 Task: Change  the formatting of the data to 'Which is Greater than 10 'In conditional formating, put the option 'Red Text. 'add another formatting option Format As Table, insert the option 'Light Gray, Table style light 1 'In the sheet  Budget Management Templatebook
Action: Mouse moved to (54, 139)
Screenshot: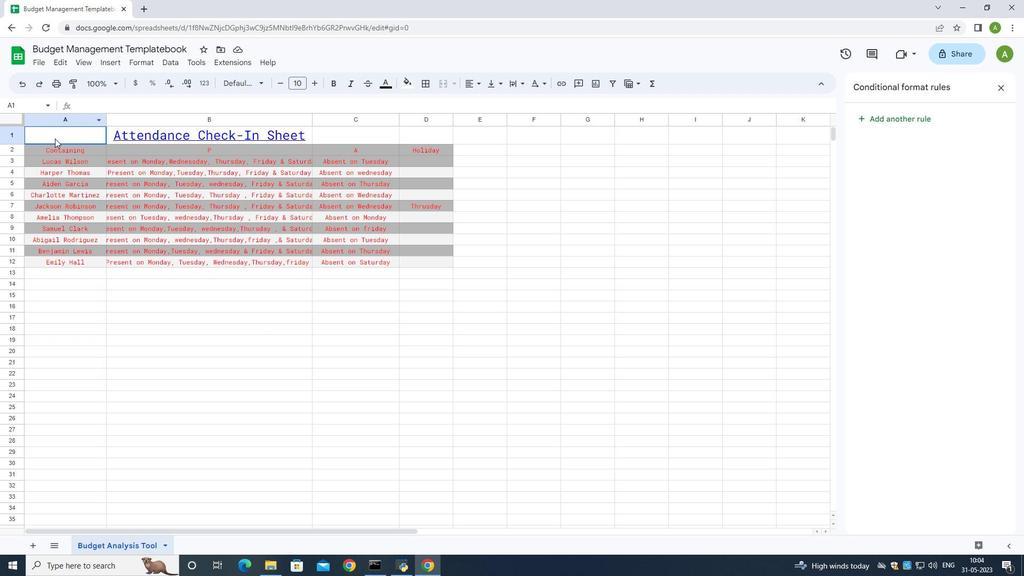 
Action: Mouse pressed left at (54, 139)
Screenshot: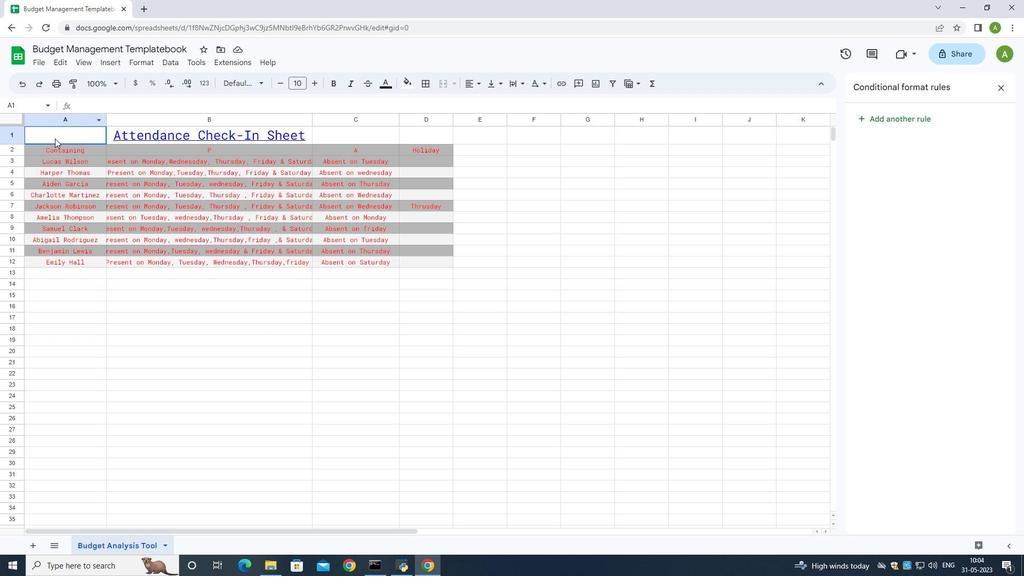 
Action: Mouse moved to (113, 161)
Screenshot: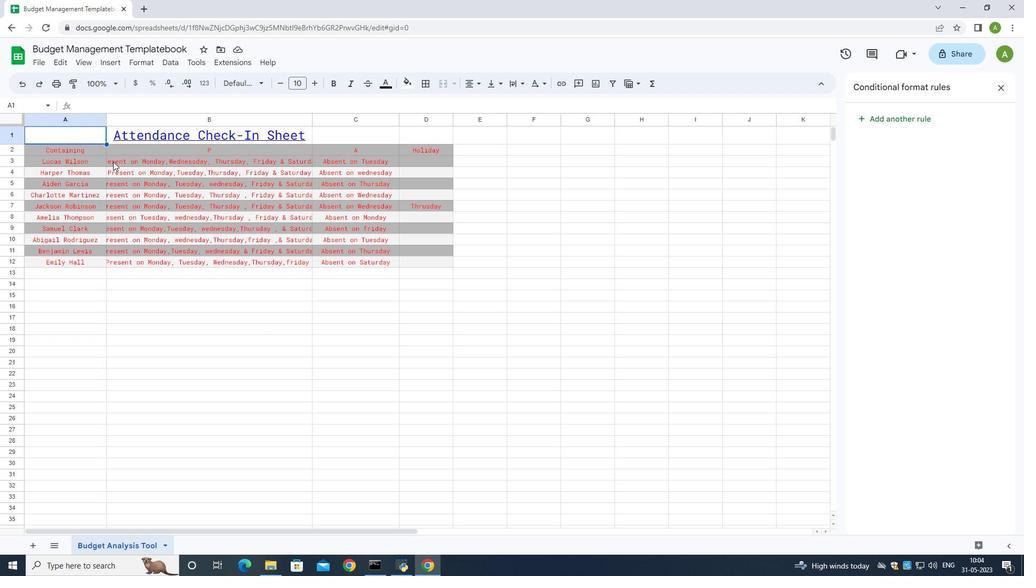 
Action: Mouse pressed left at (113, 161)
Screenshot: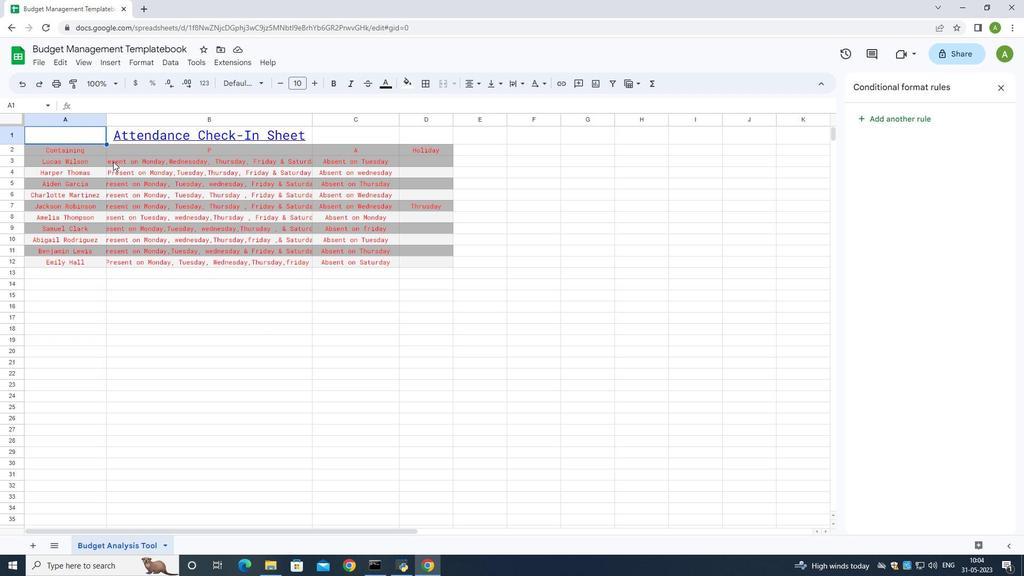 
Action: Mouse moved to (138, 64)
Screenshot: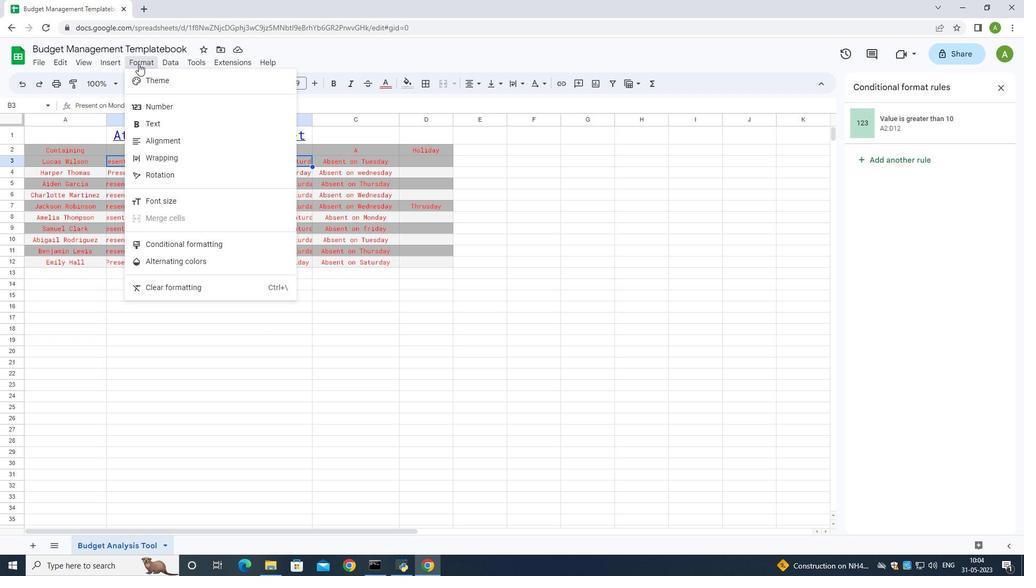 
Action: Mouse pressed left at (138, 64)
Screenshot: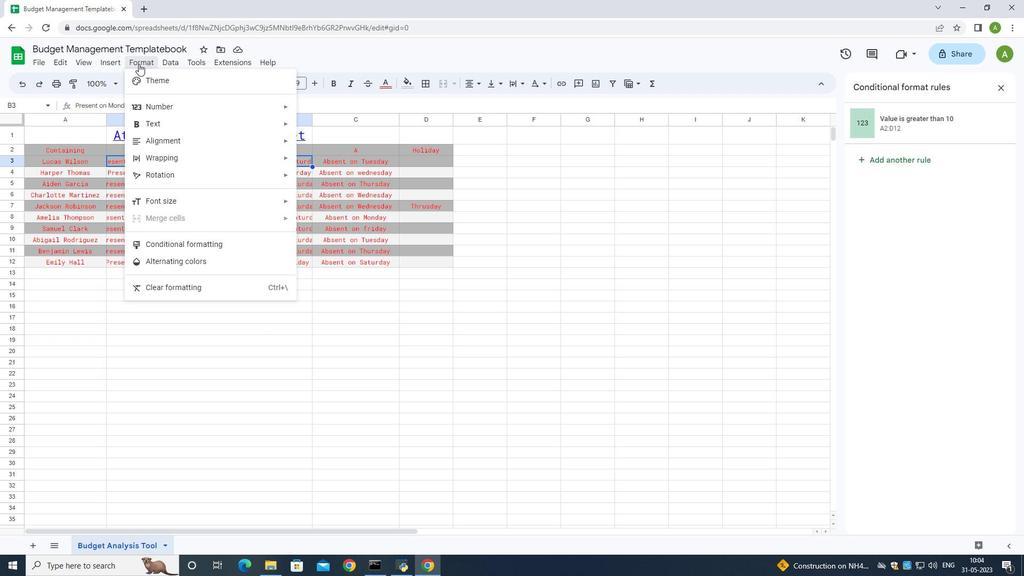 
Action: Mouse moved to (52, 318)
Screenshot: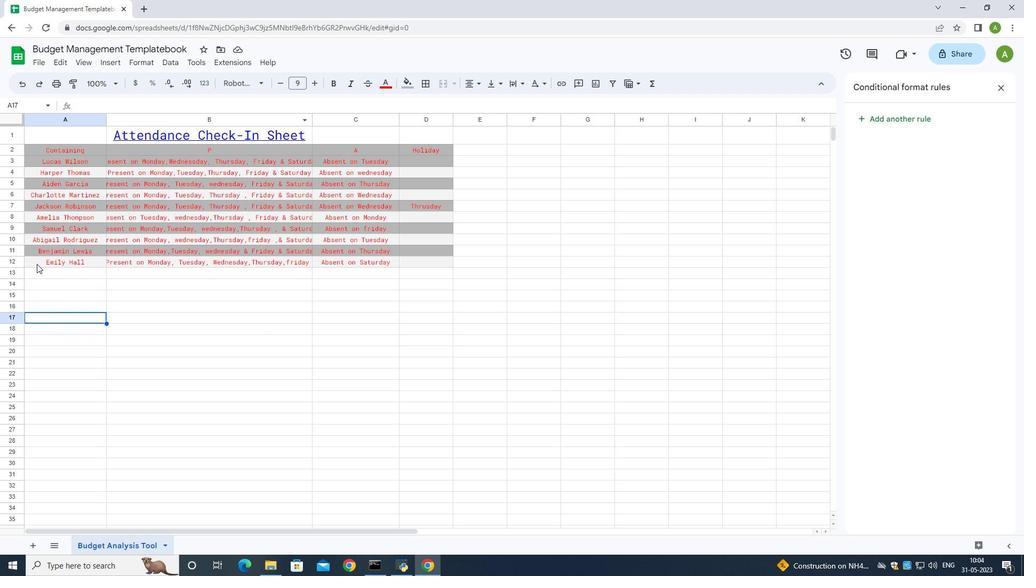 
Action: Mouse pressed left at (52, 318)
Screenshot: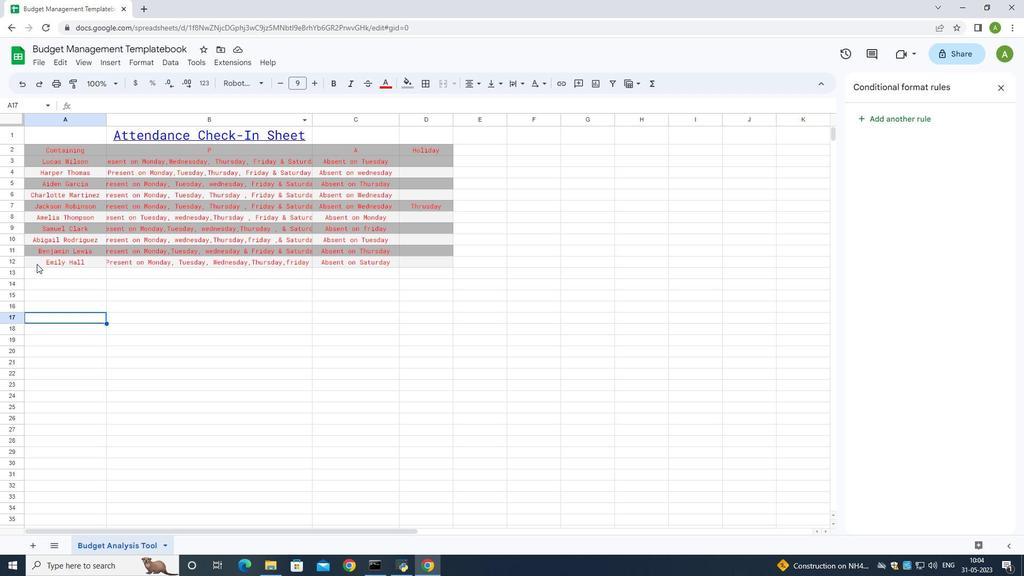 
Action: Mouse moved to (32, 147)
Screenshot: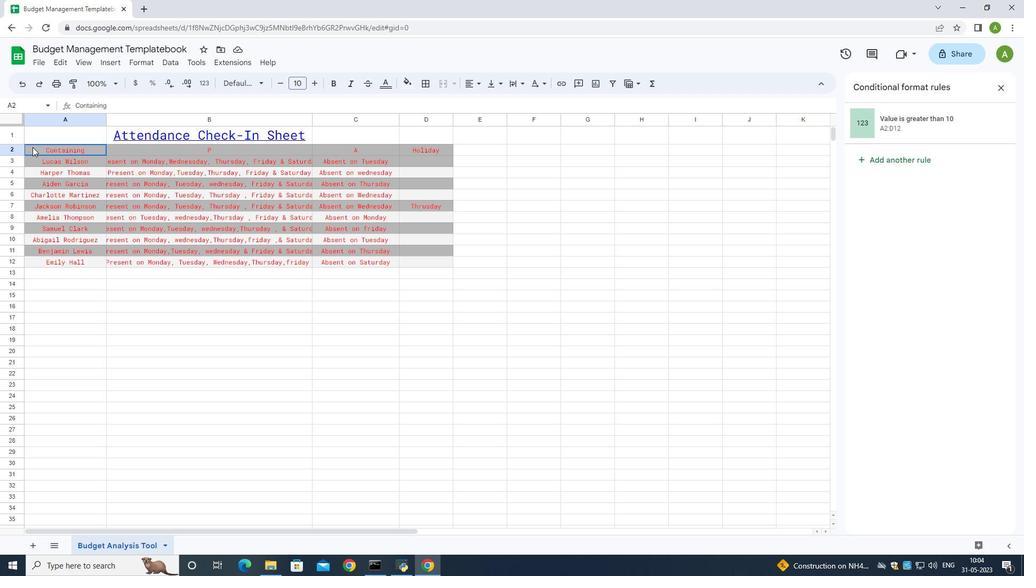 
Action: Mouse pressed left at (32, 147)
Screenshot: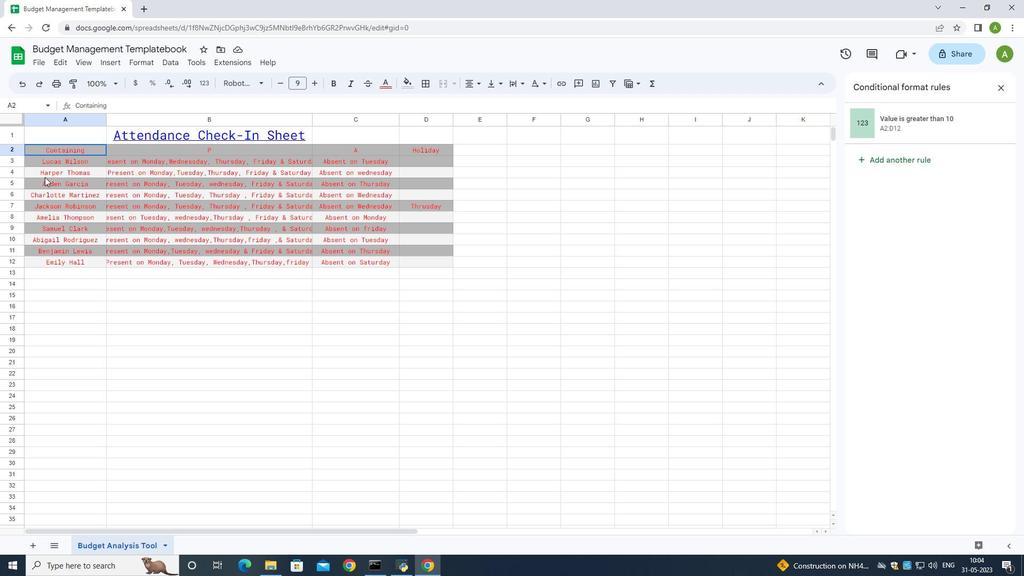 
Action: Mouse moved to (148, 64)
Screenshot: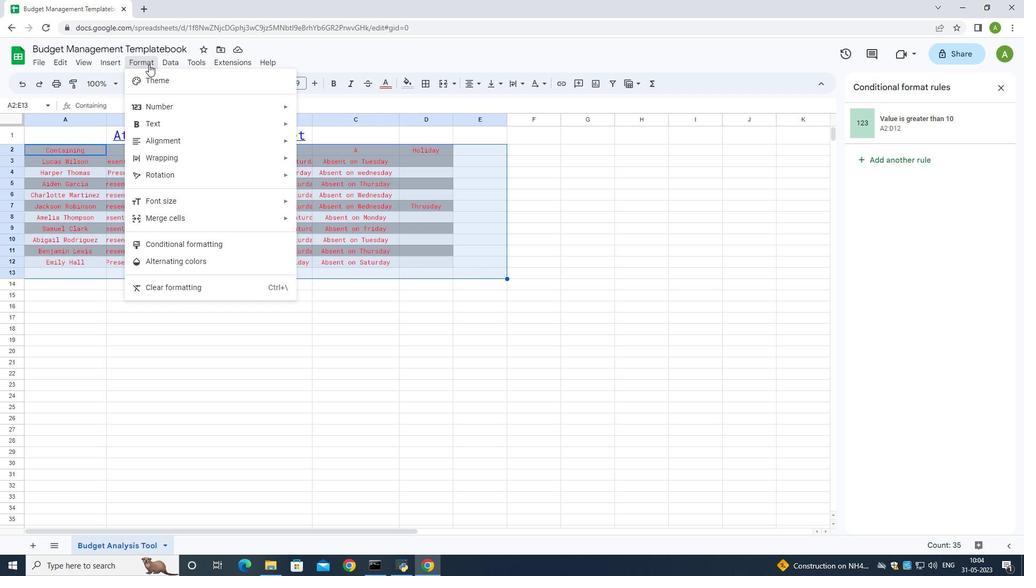 
Action: Mouse pressed left at (148, 64)
Screenshot: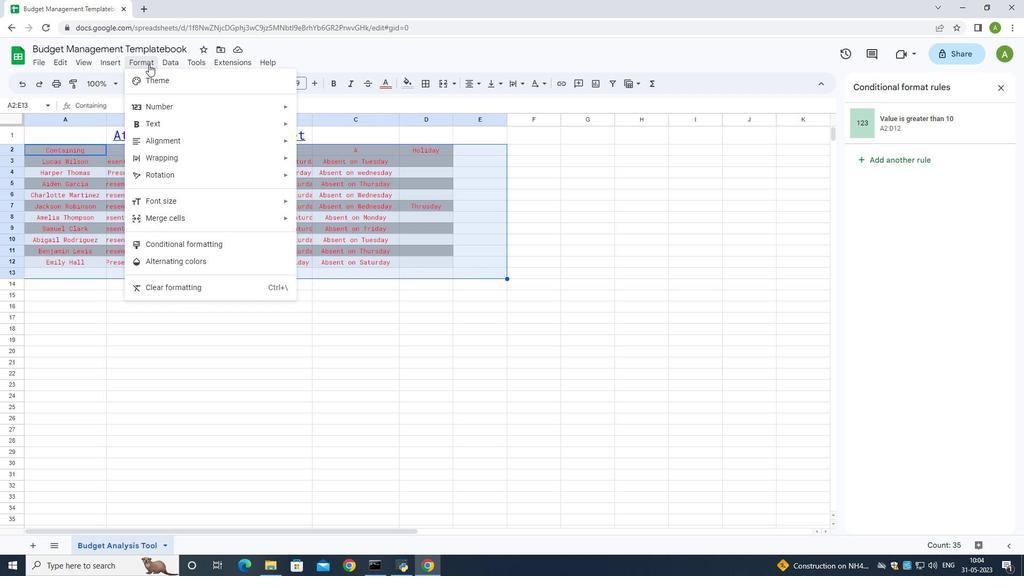 
Action: Mouse moved to (182, 246)
Screenshot: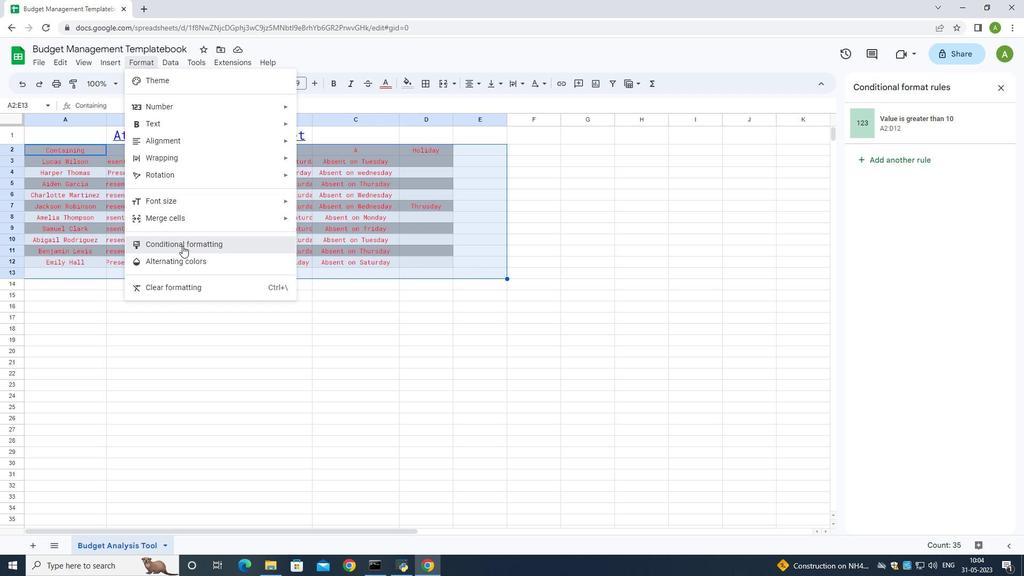 
Action: Mouse pressed left at (182, 246)
Screenshot: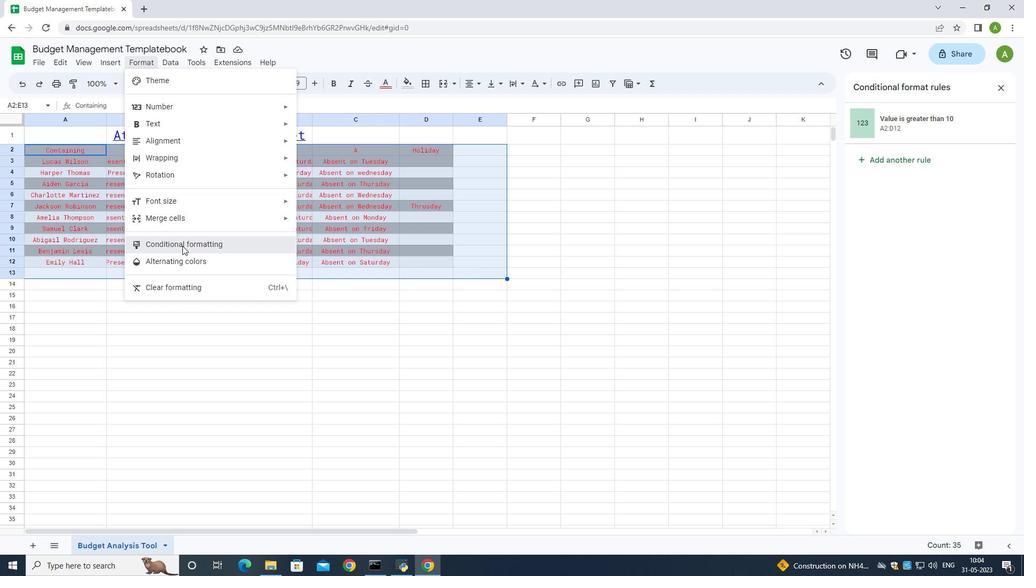 
Action: Mouse moved to (148, 64)
Screenshot: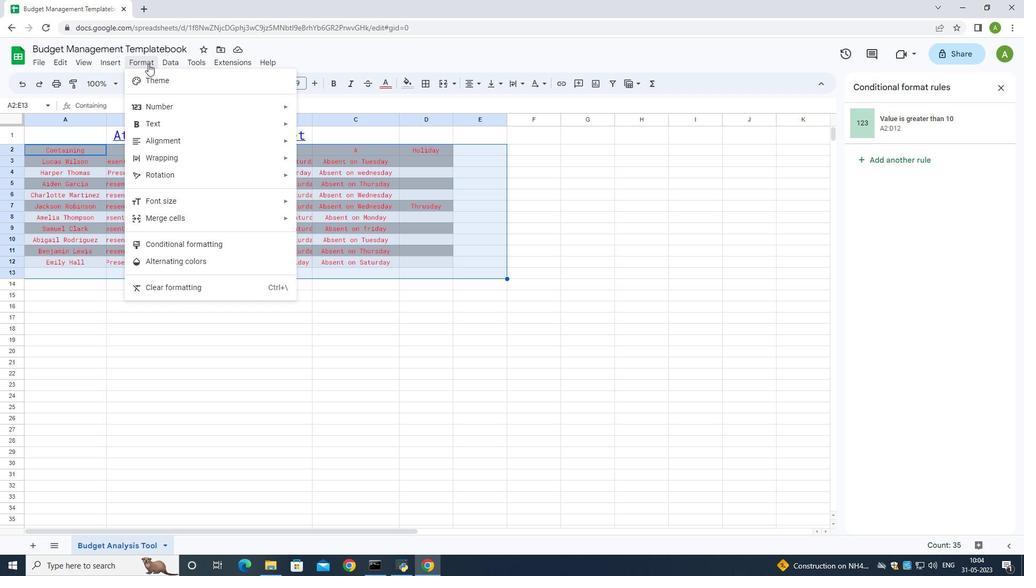 
Action: Mouse pressed left at (148, 64)
Screenshot: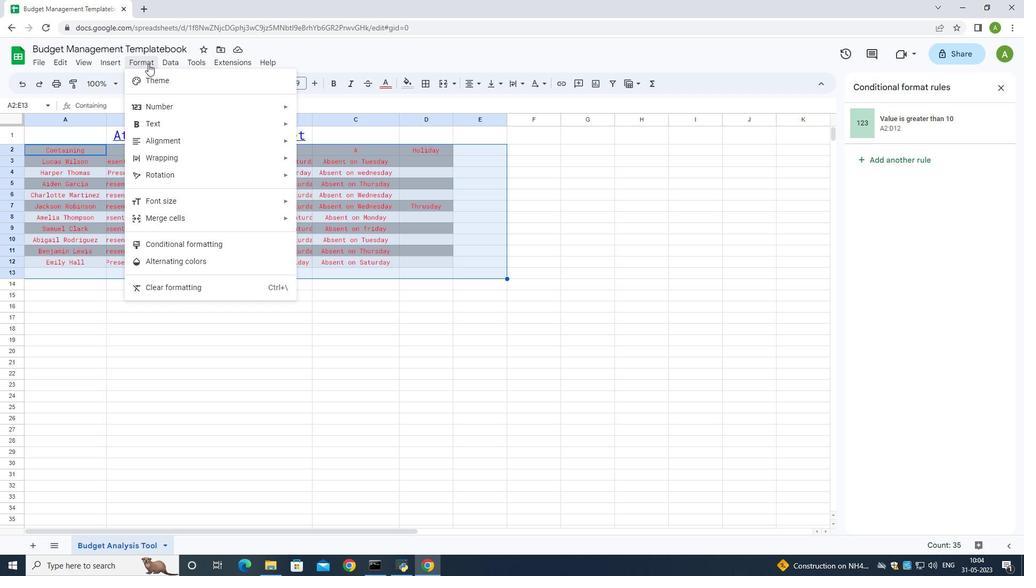 
Action: Mouse moved to (196, 246)
Screenshot: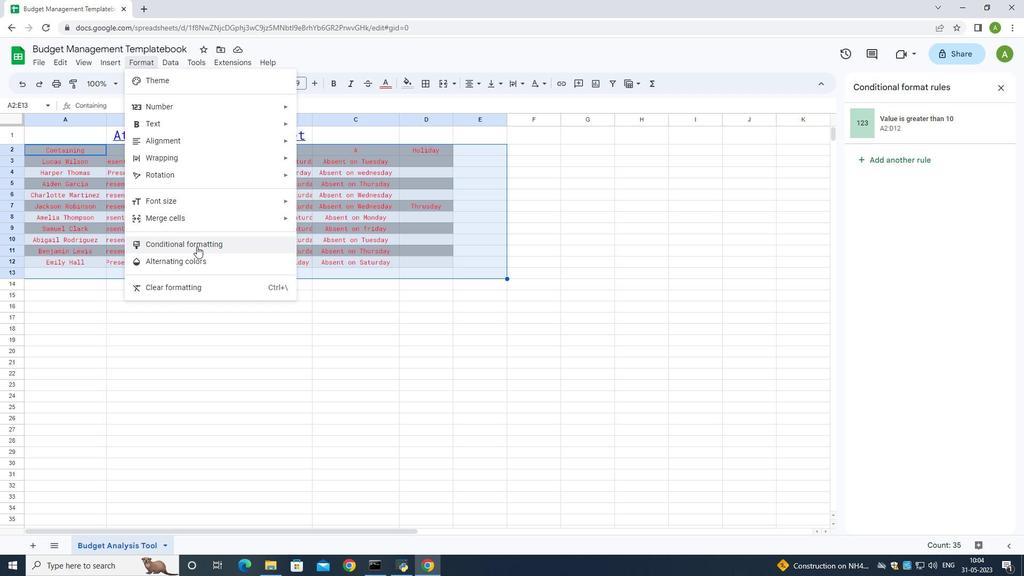
Action: Mouse pressed left at (196, 246)
Screenshot: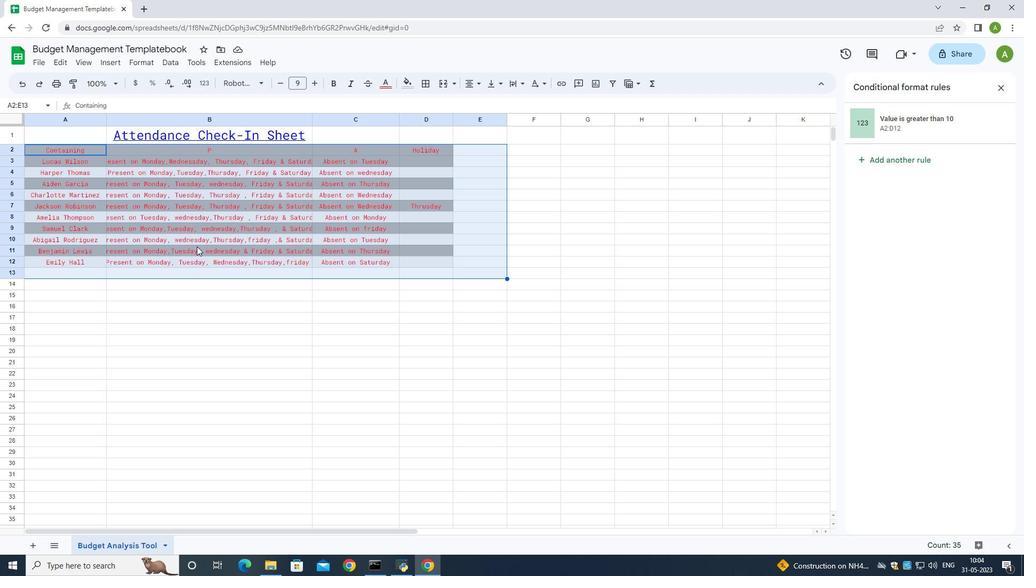 
Action: Mouse moved to (877, 130)
Screenshot: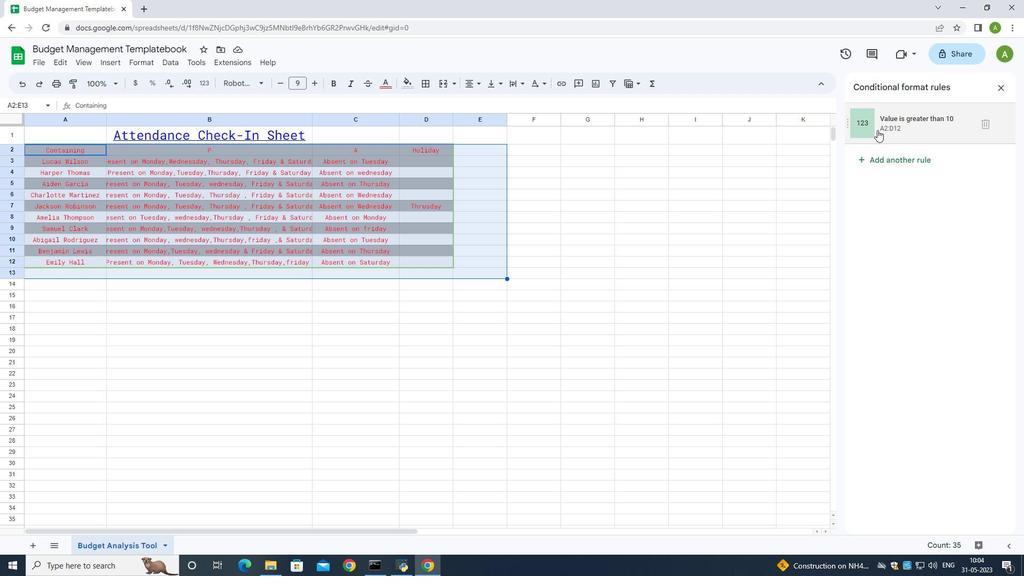 
Action: Mouse pressed left at (877, 130)
Screenshot: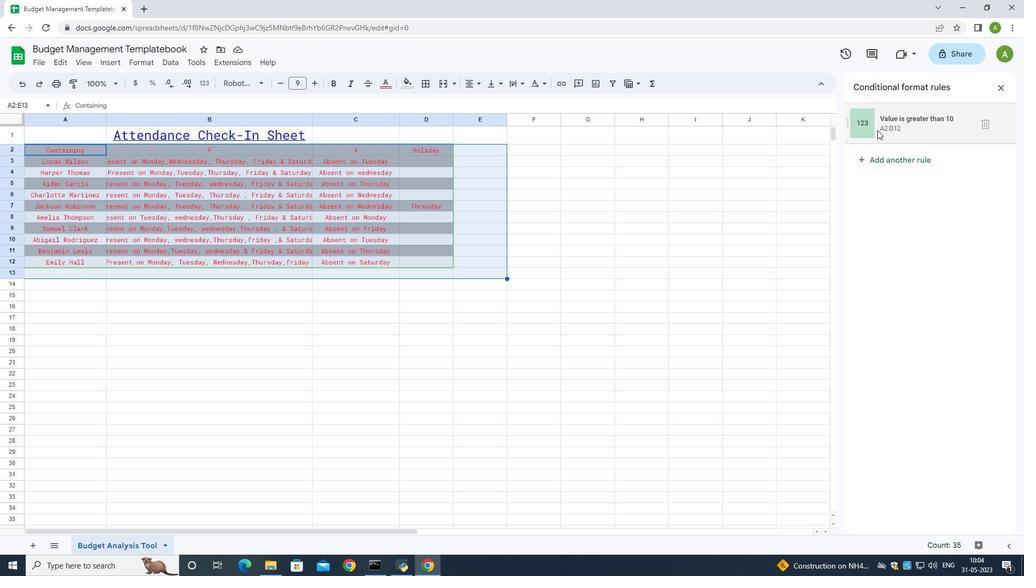 
Action: Mouse moved to (975, 359)
Screenshot: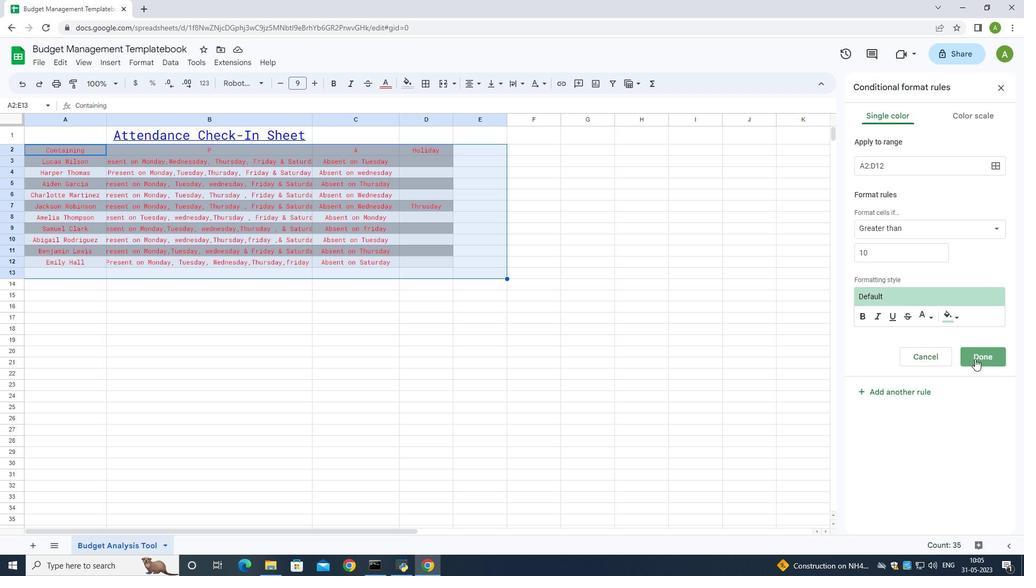 
Action: Mouse pressed left at (975, 359)
Screenshot: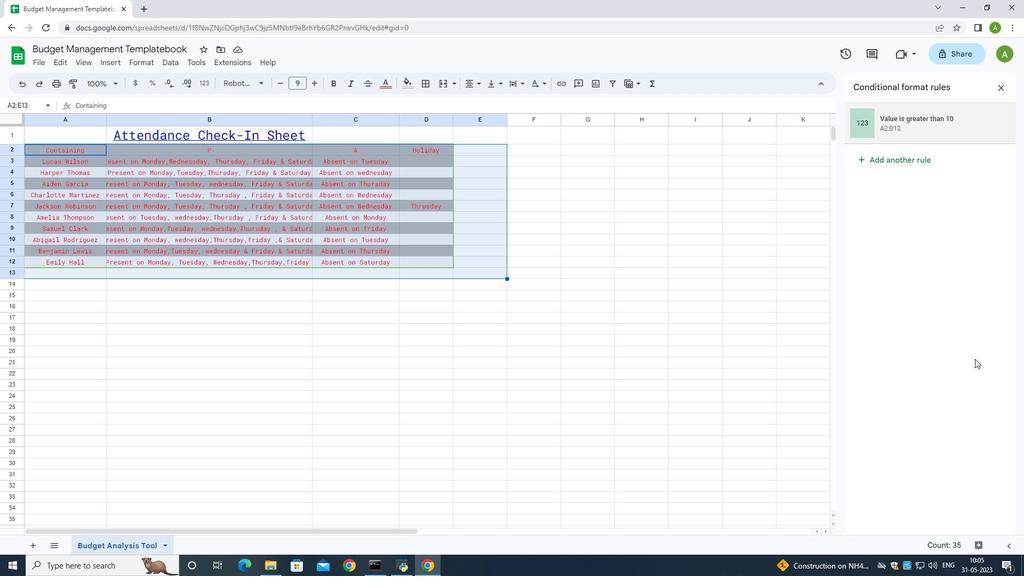 
Action: Mouse moved to (146, 62)
Screenshot: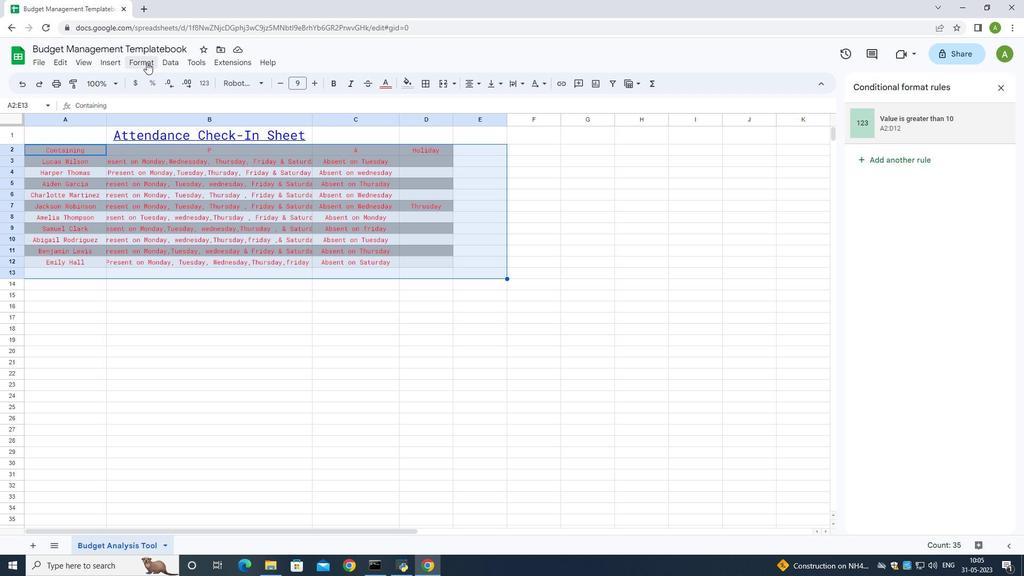 
Action: Mouse pressed left at (146, 62)
Screenshot: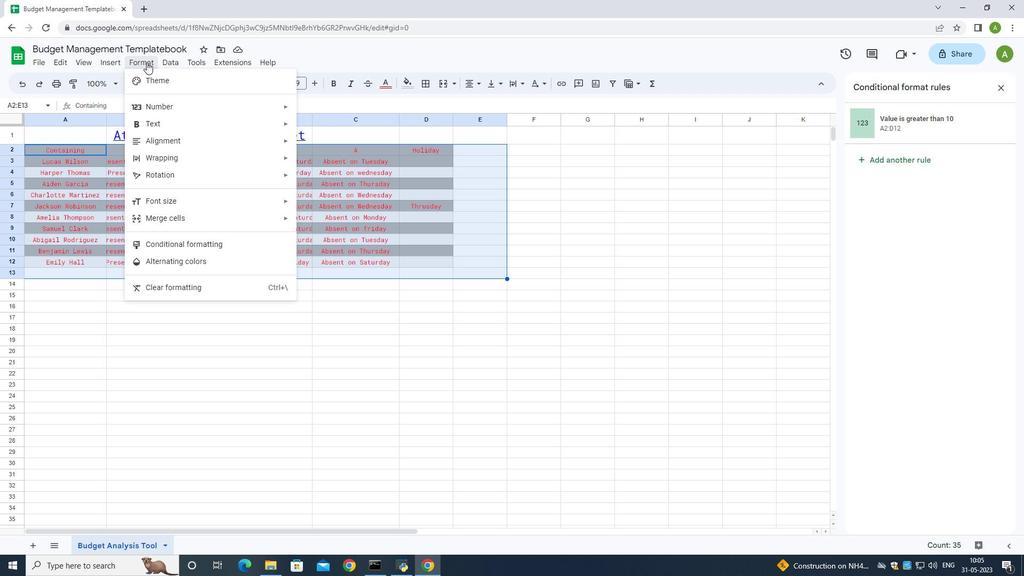 
Action: Mouse moved to (174, 266)
Screenshot: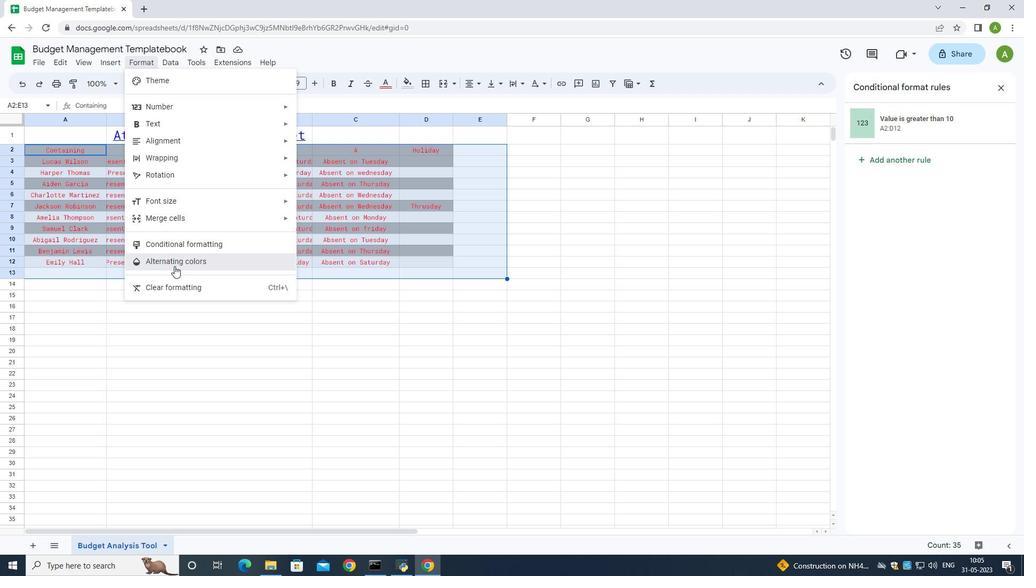 
Action: Mouse pressed left at (174, 266)
Screenshot: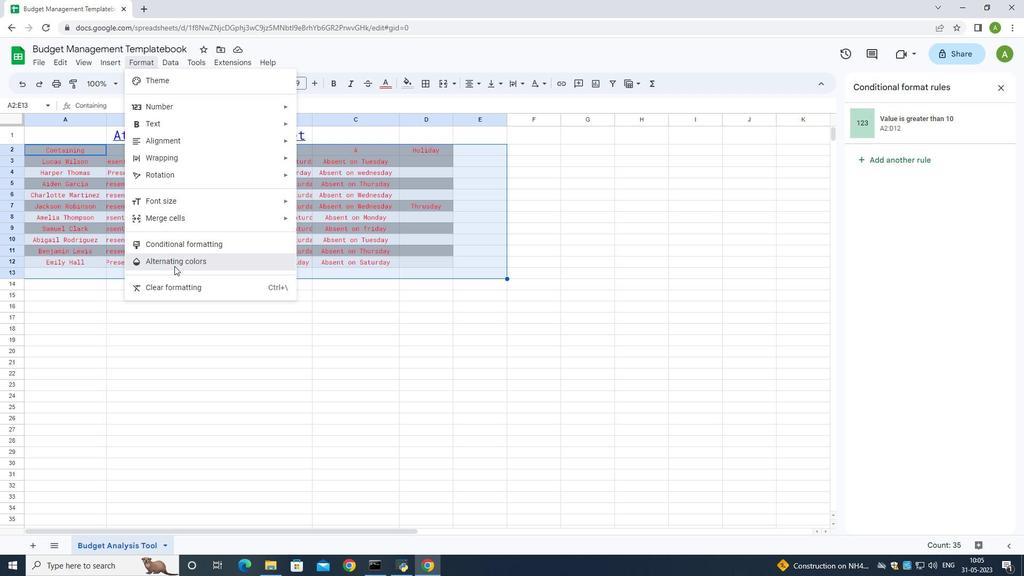 
Action: Mouse moved to (961, 312)
Screenshot: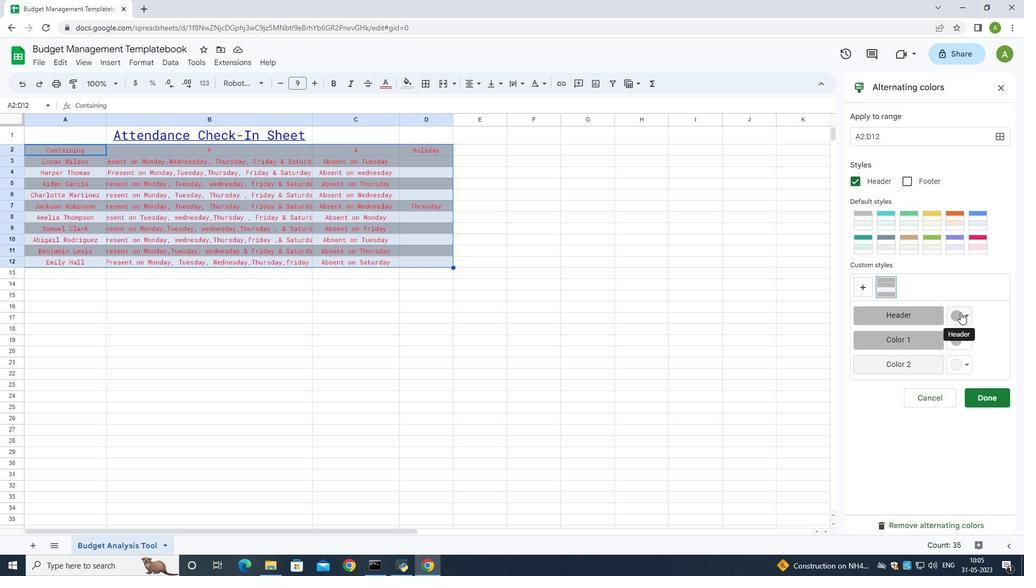 
Action: Mouse pressed left at (961, 312)
Screenshot: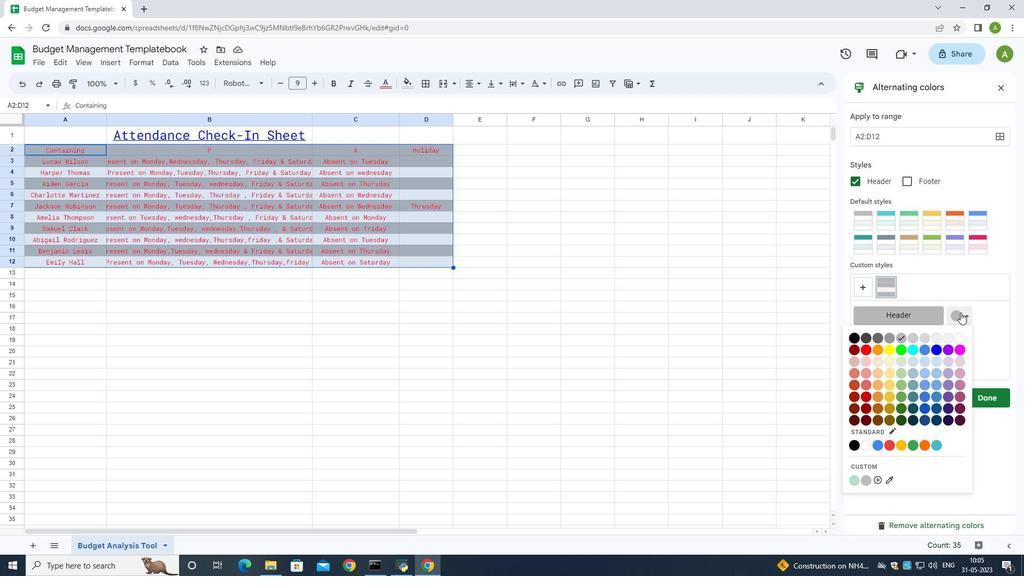 
Action: Mouse moved to (915, 339)
Screenshot: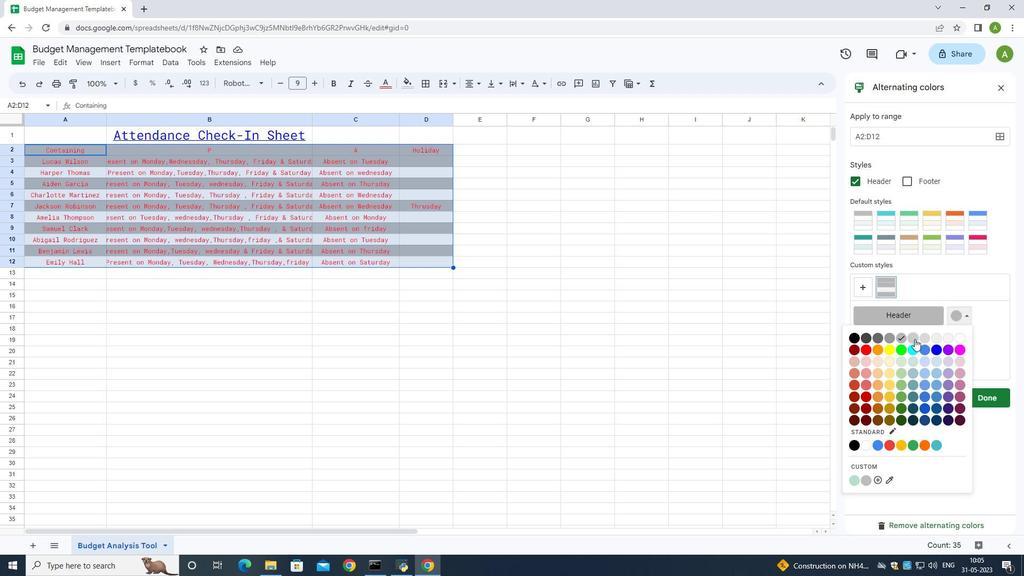 
Action: Mouse pressed left at (915, 339)
Screenshot: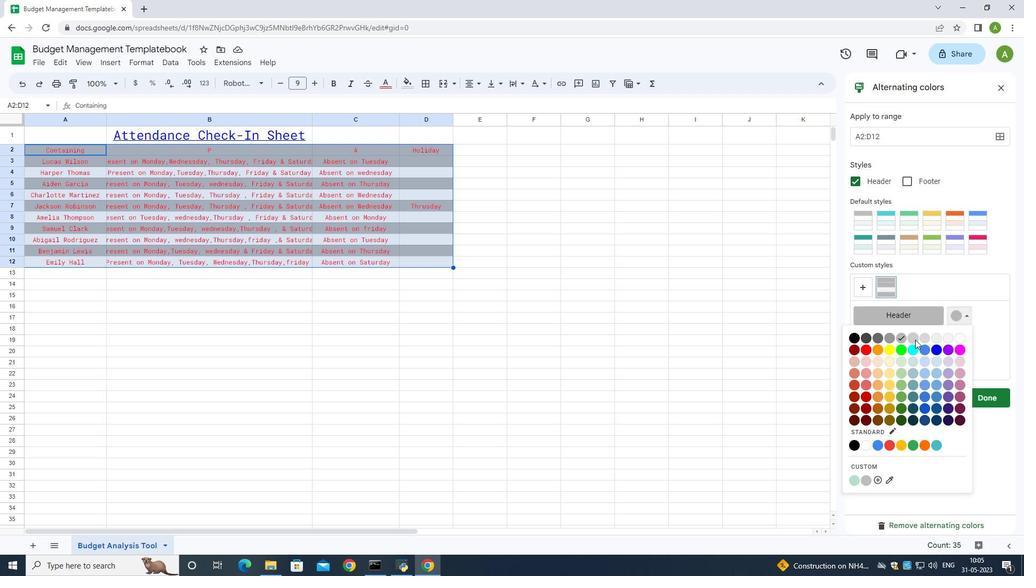 
Action: Mouse moved to (981, 396)
Screenshot: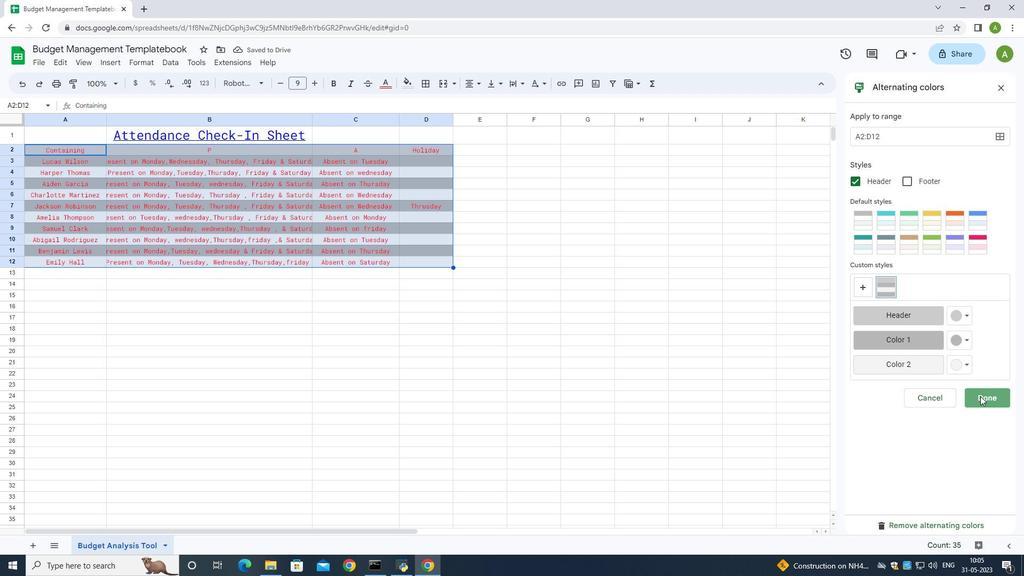 
Action: Mouse pressed left at (981, 396)
Screenshot: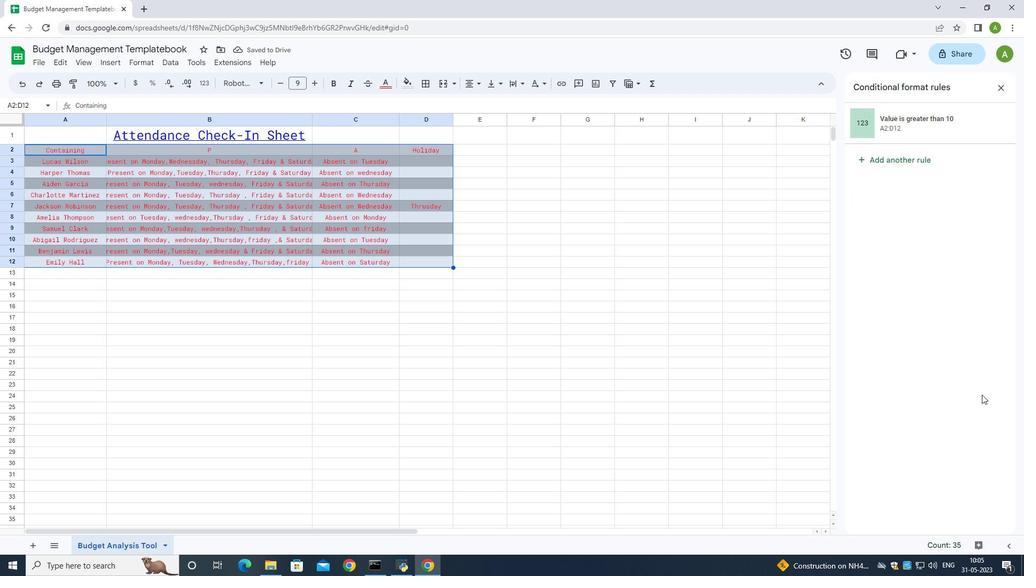 
Action: Mouse moved to (87, 49)
Screenshot: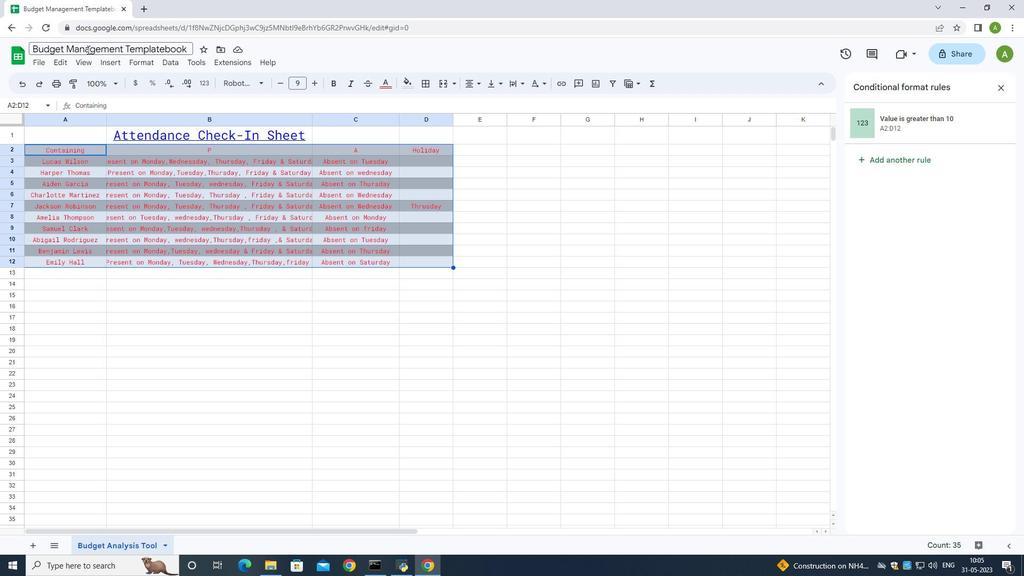 
Action: Mouse pressed left at (87, 49)
Screenshot: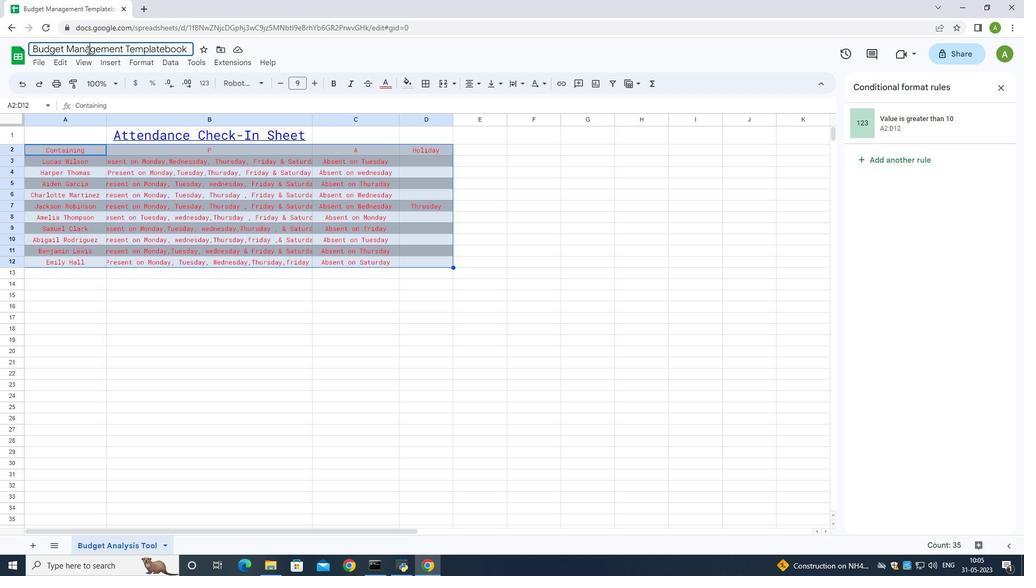 
Action: Mouse moved to (519, 244)
Screenshot: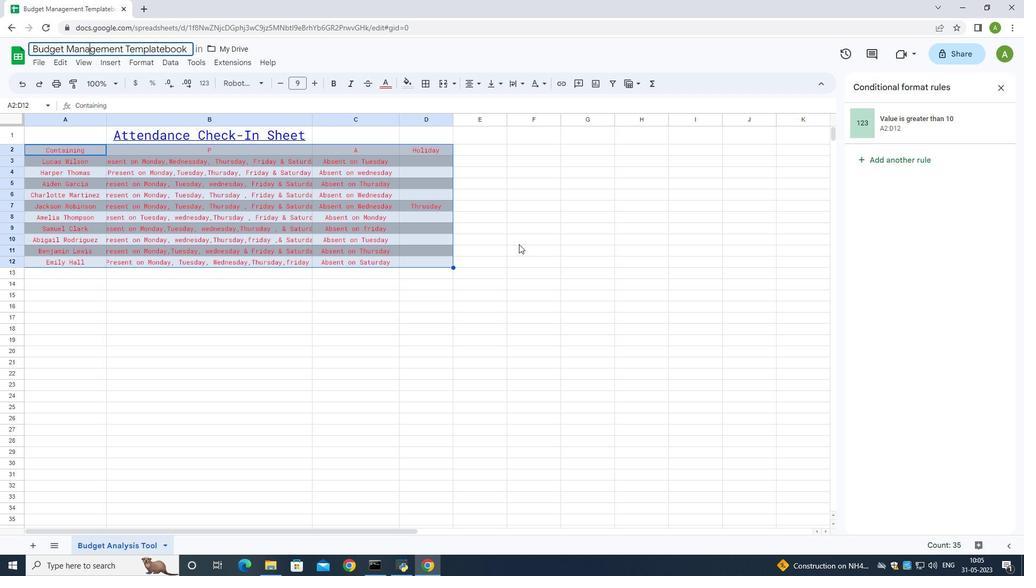 
